 Task: Create New Customer with Customer Name: Crooked Crust Pizza, Billing Address Line1: 1982 Bartlett Avenue, Billing Address Line2:  Southfield, Billing Address Line3:  Michigan 48076
Action: Mouse moved to (153, 30)
Screenshot: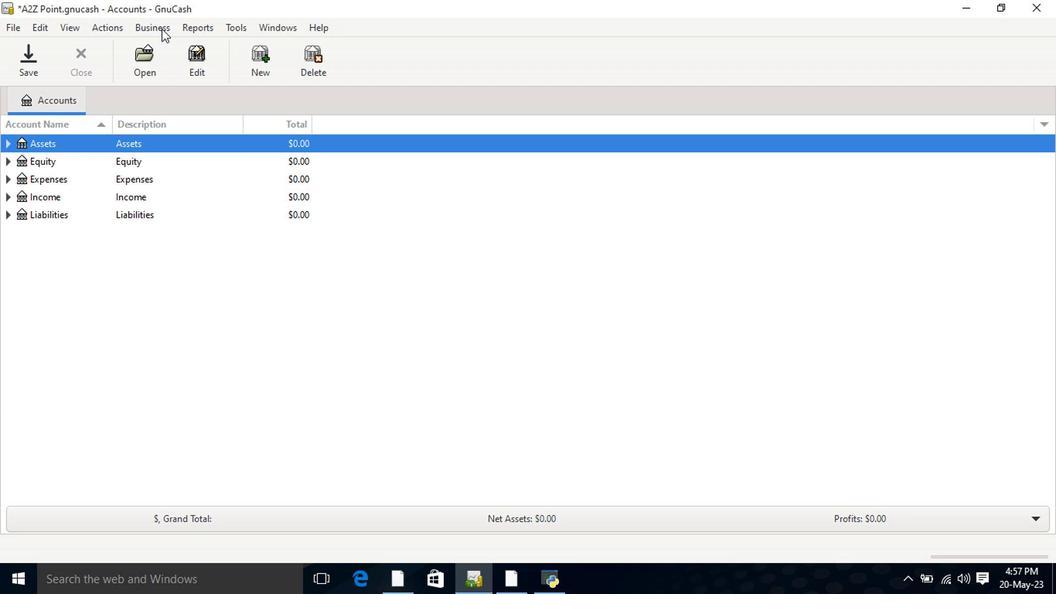 
Action: Mouse pressed left at (153, 30)
Screenshot: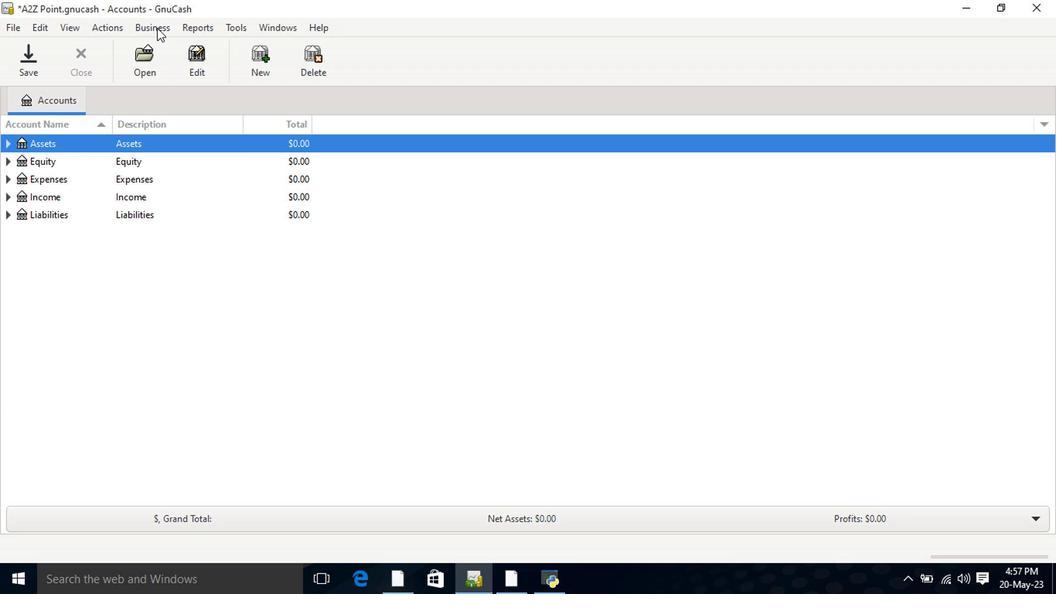 
Action: Mouse moved to (174, 50)
Screenshot: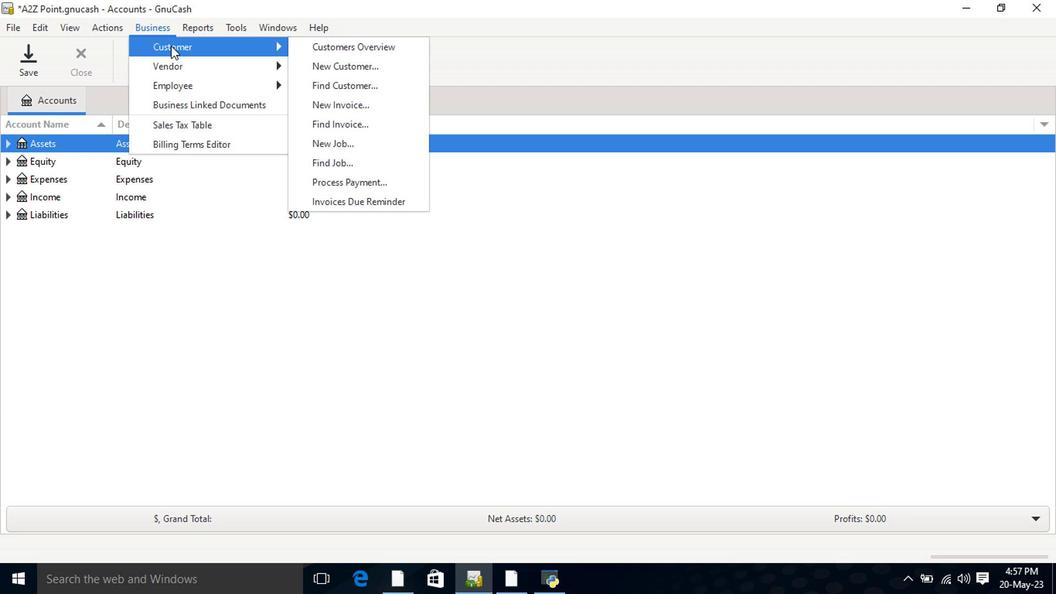 
Action: Mouse pressed left at (174, 50)
Screenshot: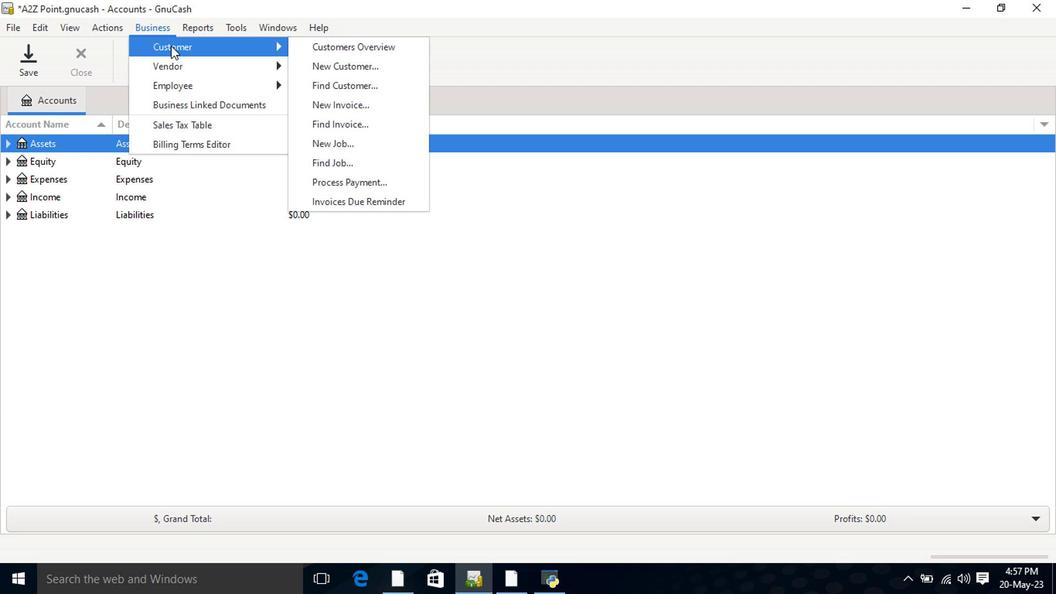 
Action: Mouse moved to (310, 67)
Screenshot: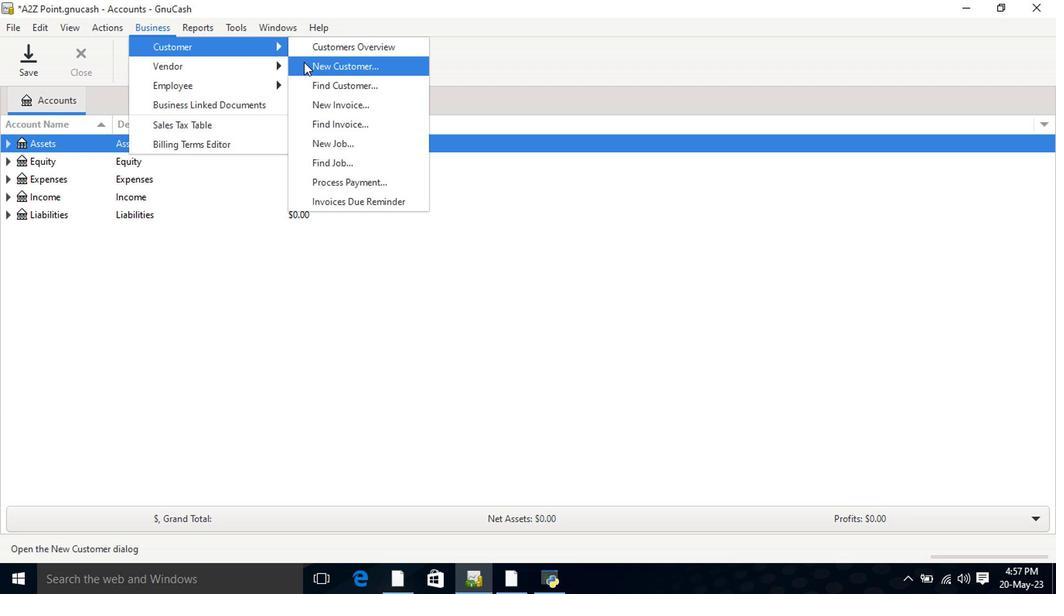 
Action: Mouse pressed left at (310, 67)
Screenshot: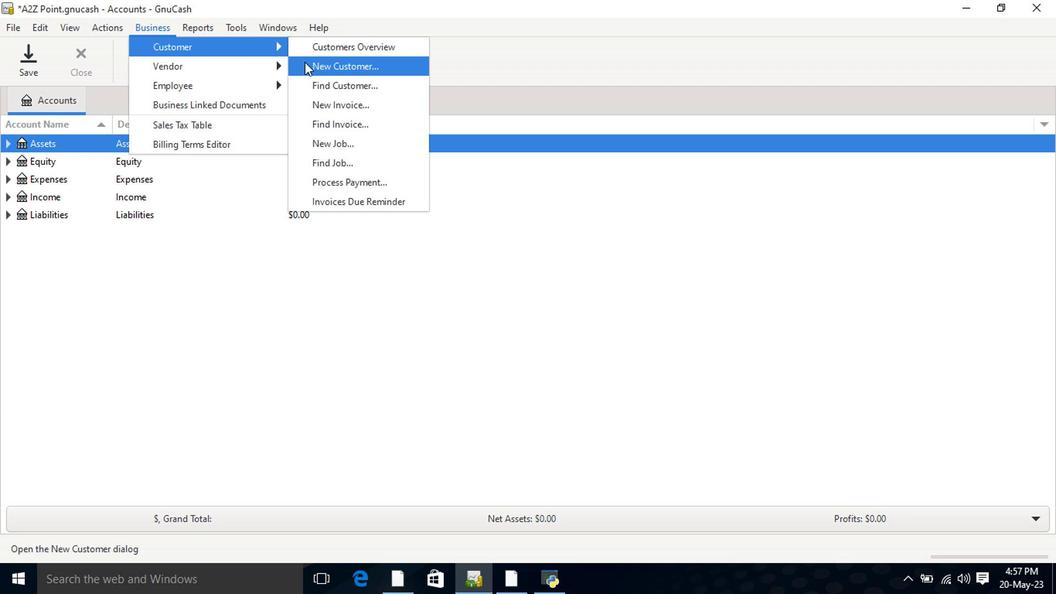 
Action: Mouse moved to (515, 197)
Screenshot: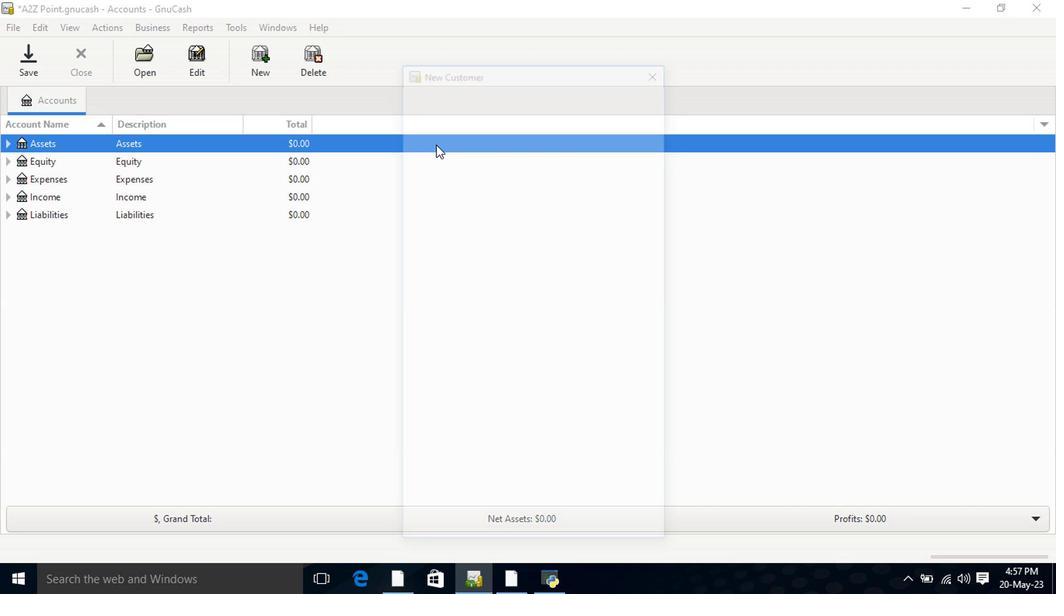 
Action: Key pressed <Key.shift>Crooked<Key.space><Key.shift>Crsu<Key.backspace><Key.backspace>ust<Key.space><Key.shift>Piza<Key.backspace>za<Key.tab><Key.tab><Key.tab>1982<Key.space><Key.shift>Bartlett<Key.space><Key.shift>Avenue<Key.tab><Key.shift>So<Key.tab><Key.shift><Key.shift>Mic<Key.tab>
Screenshot: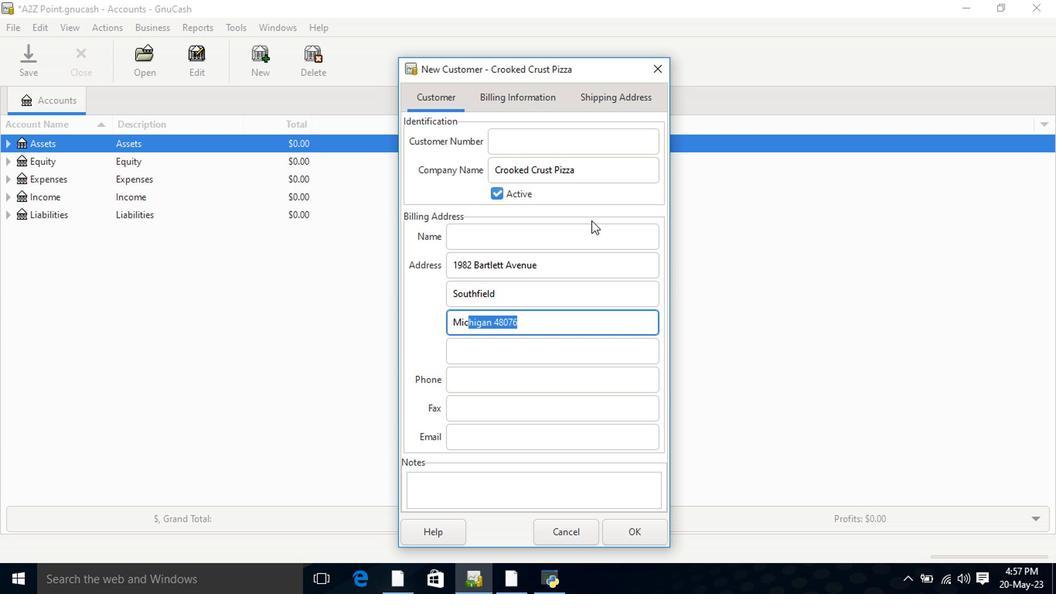 
Action: Mouse moved to (632, 535)
Screenshot: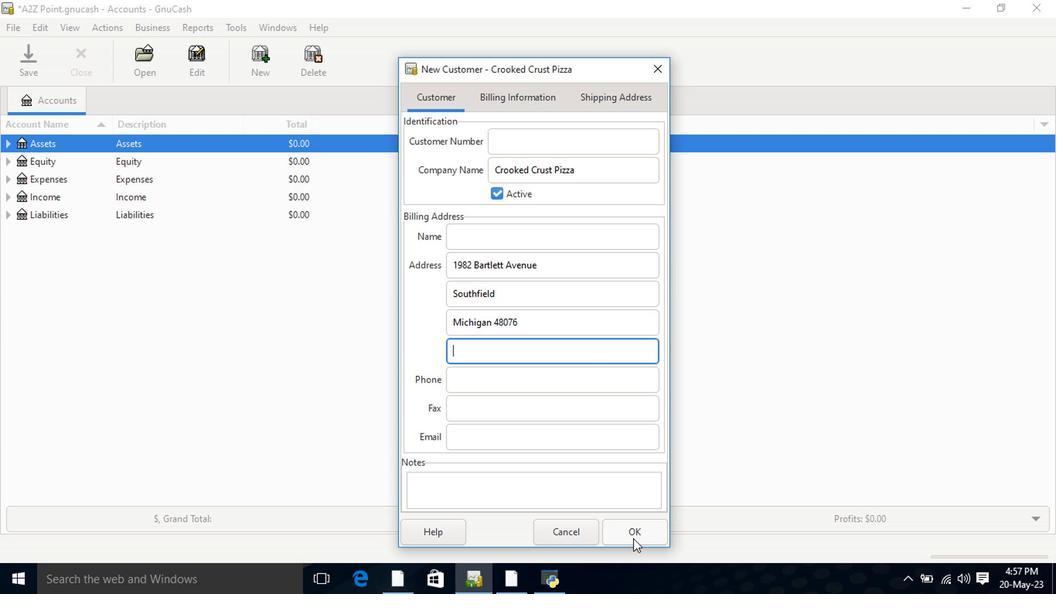 
Action: Mouse pressed left at (632, 535)
Screenshot: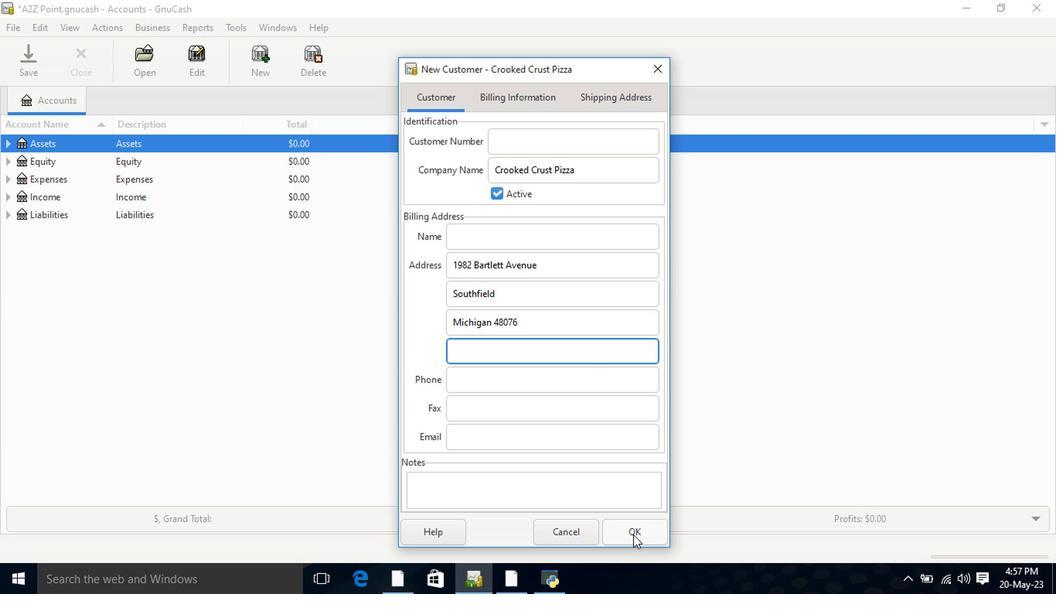 
